 Task: Add an event with the title Client Meeting: Account Review, date '2024/04/23', time 8:50 AM to 10:50 AMand add a description: Conclude the exercise by summarizing the key takeaways and lessons learned. Emphasize the importance of trust, effective communication, and mutual support in building a strong and cohesive team., put the event into Yellow category . Add location for the event as: 654 Mount Lycabettus, Athens, Greece, logged in from the account softage.10@softage.netand send the event invitation to softage.8@softage.net and softage.1@softage.net. Set a reminder for the event 110 week before
Action: Mouse moved to (121, 150)
Screenshot: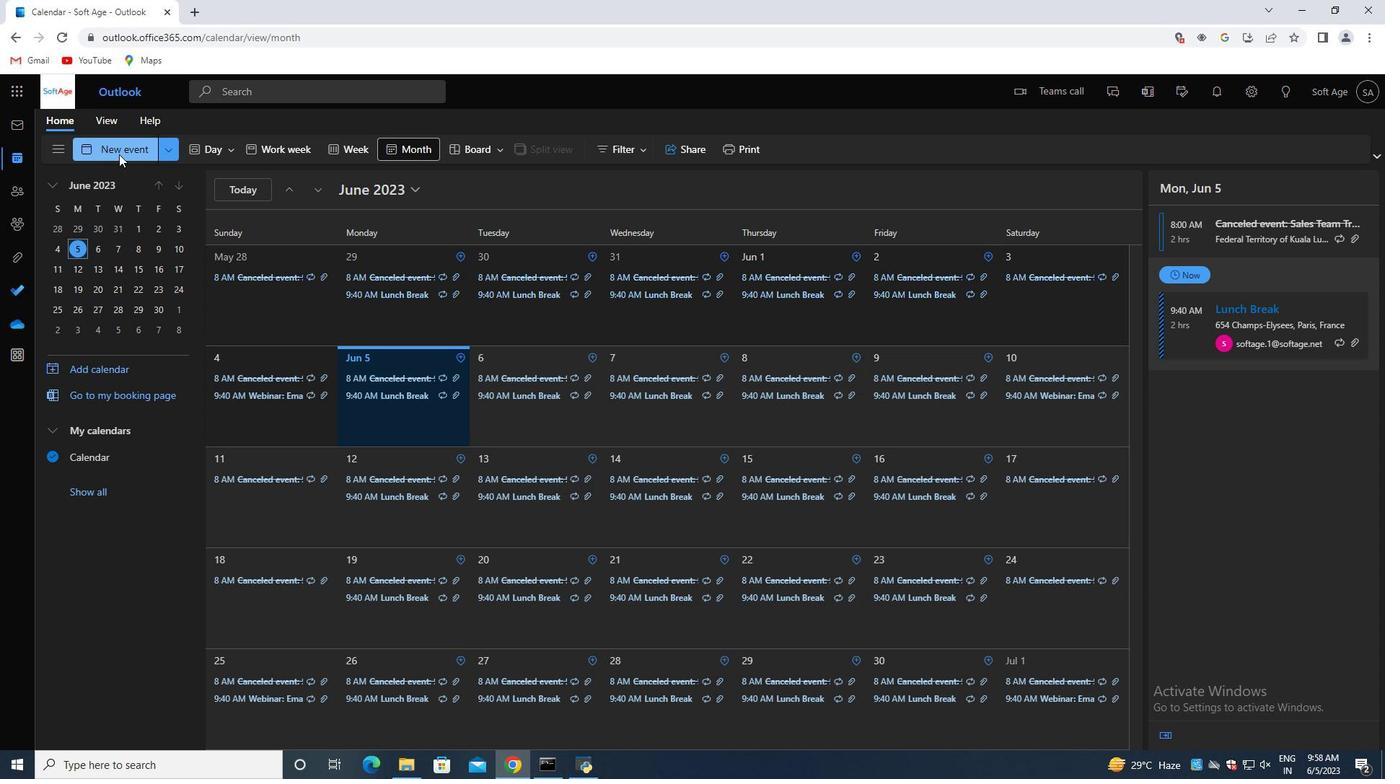 
Action: Mouse pressed left at (121, 150)
Screenshot: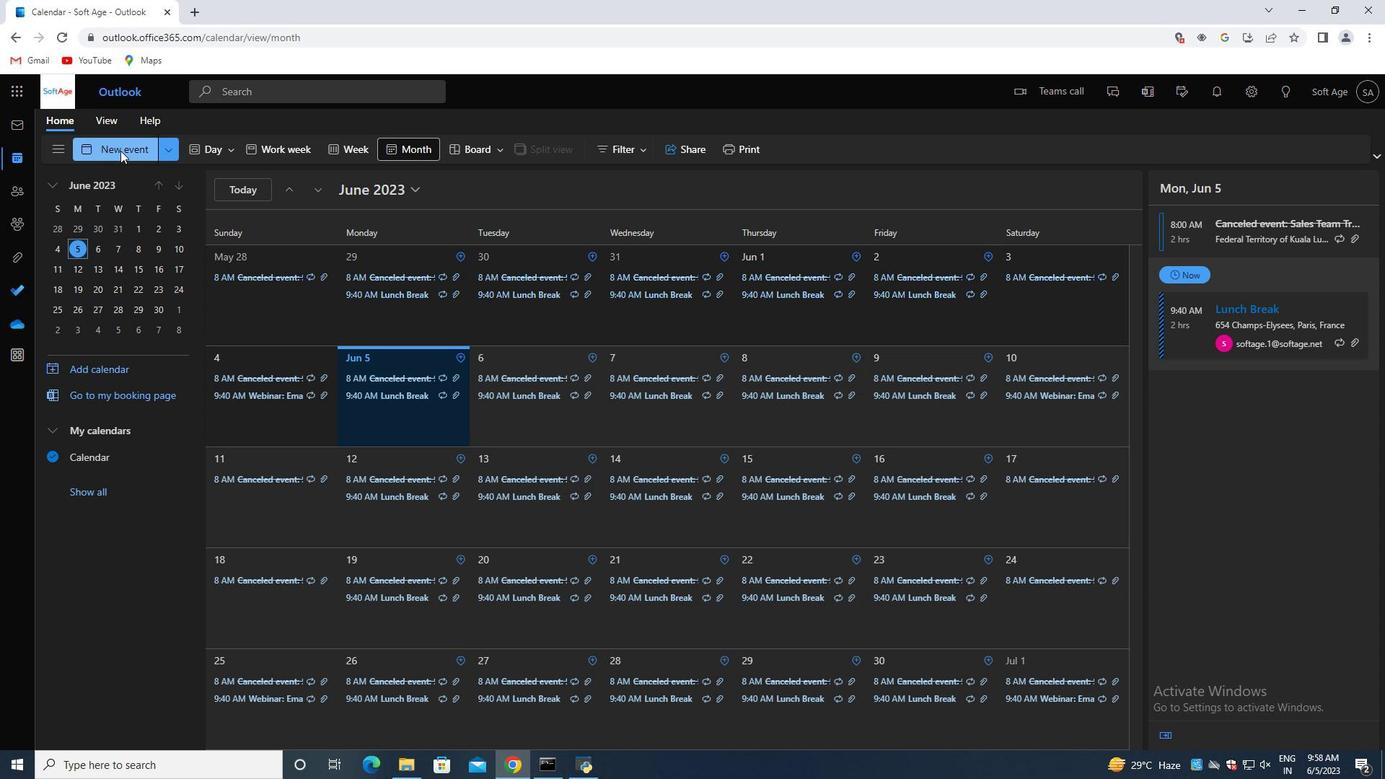 
Action: Mouse moved to (534, 152)
Screenshot: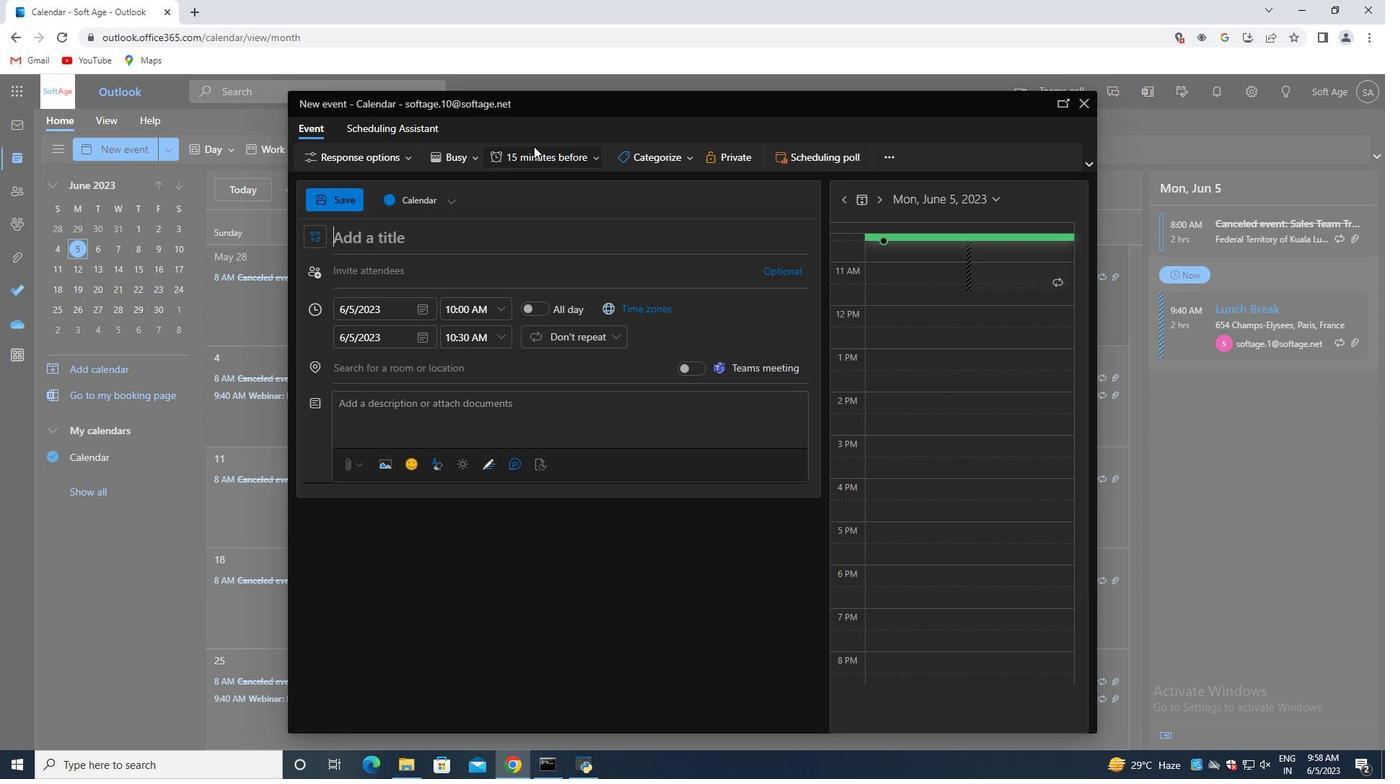 
Action: Mouse pressed left at (534, 152)
Screenshot: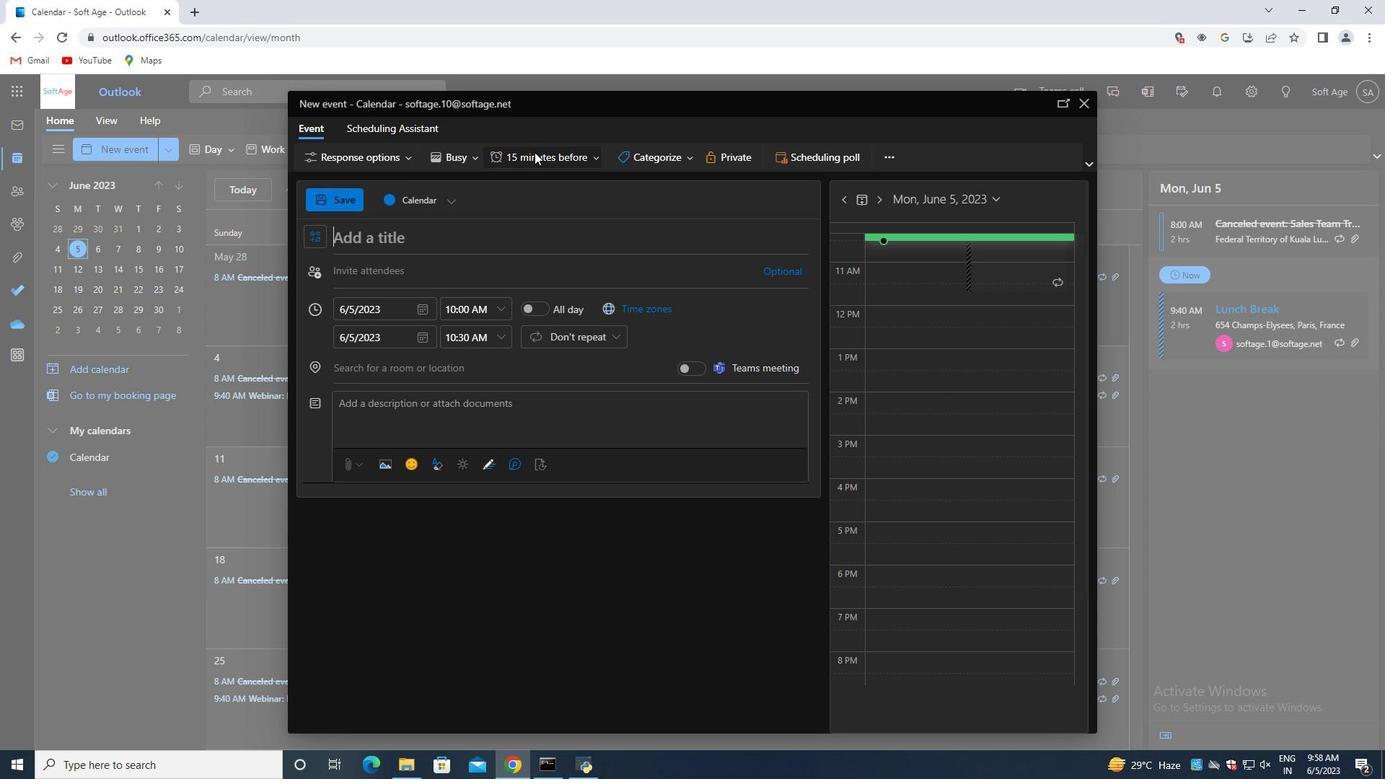 
Action: Mouse moved to (585, 524)
Screenshot: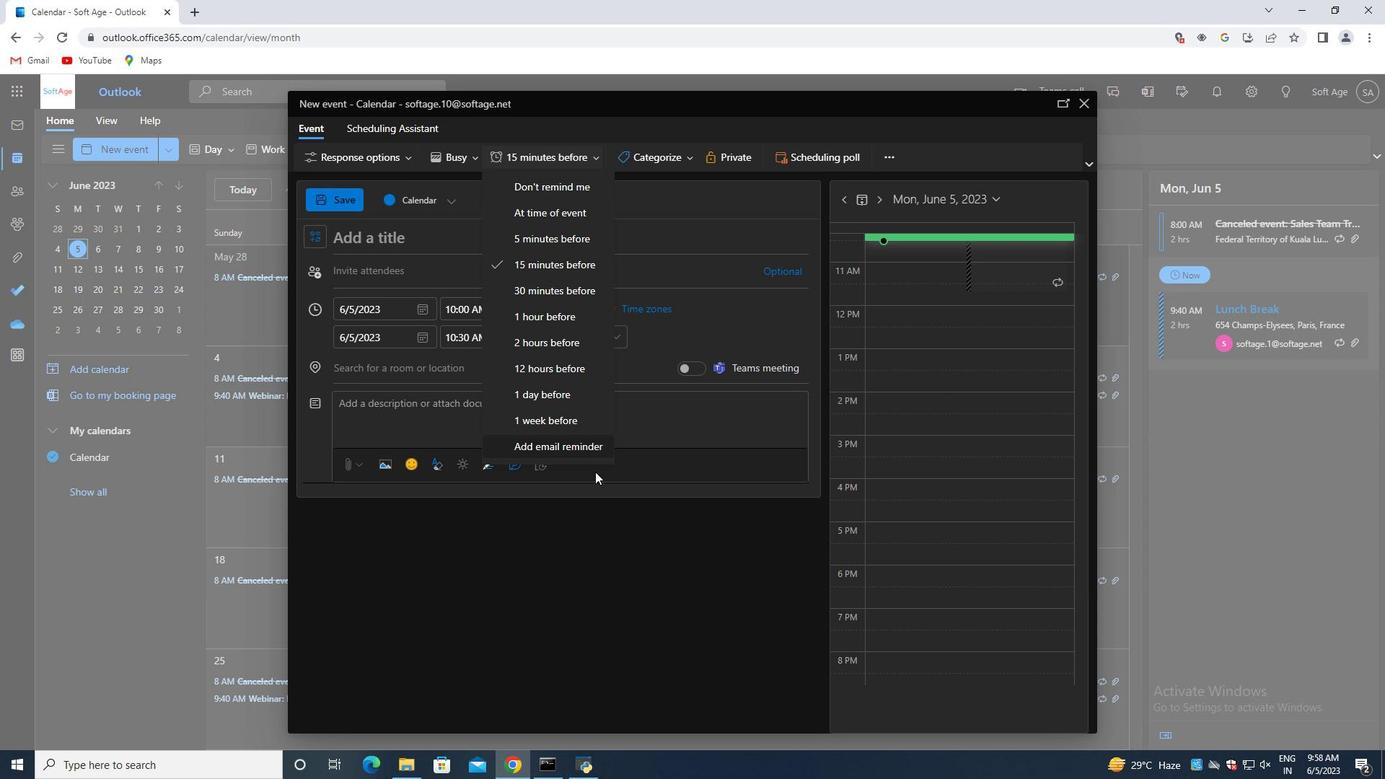 
Action: Mouse pressed left at (585, 524)
Screenshot: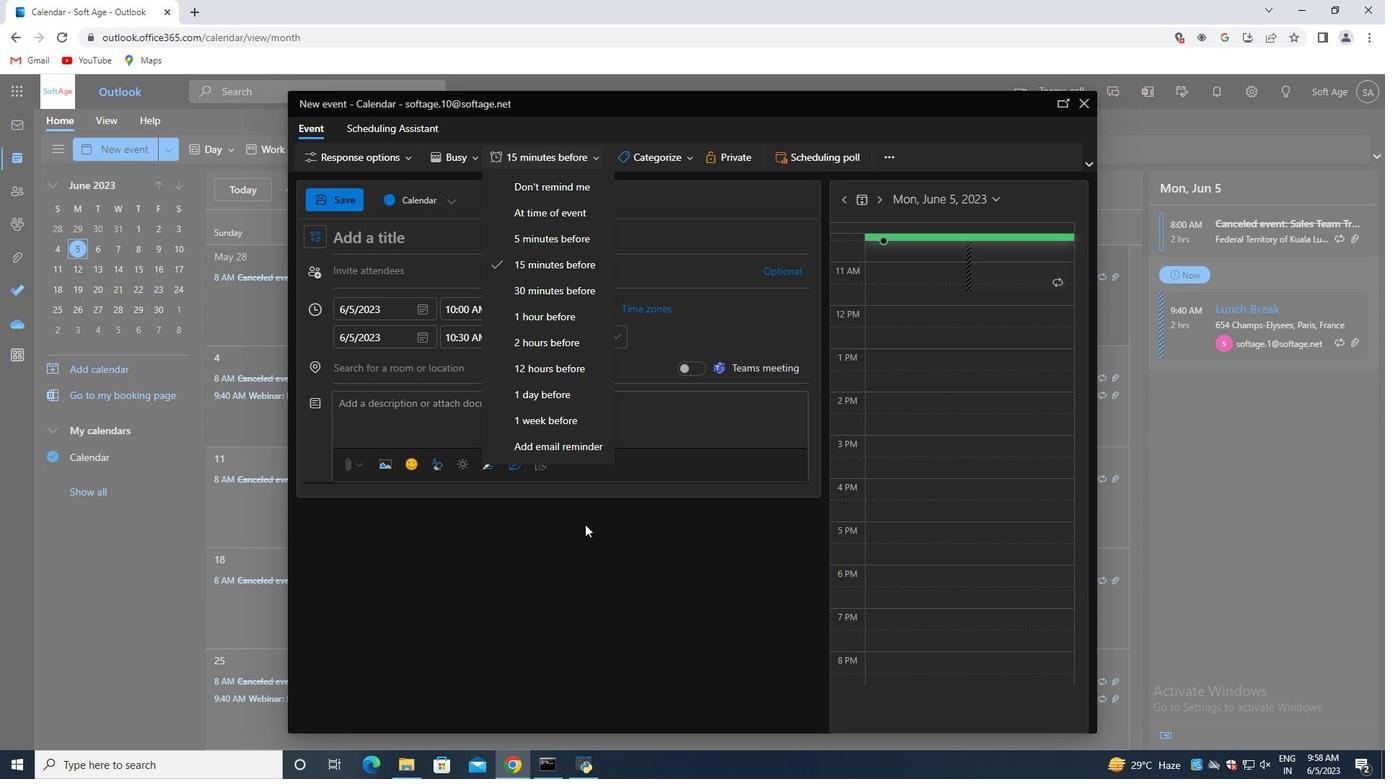 
Action: Mouse moved to (587, 523)
Screenshot: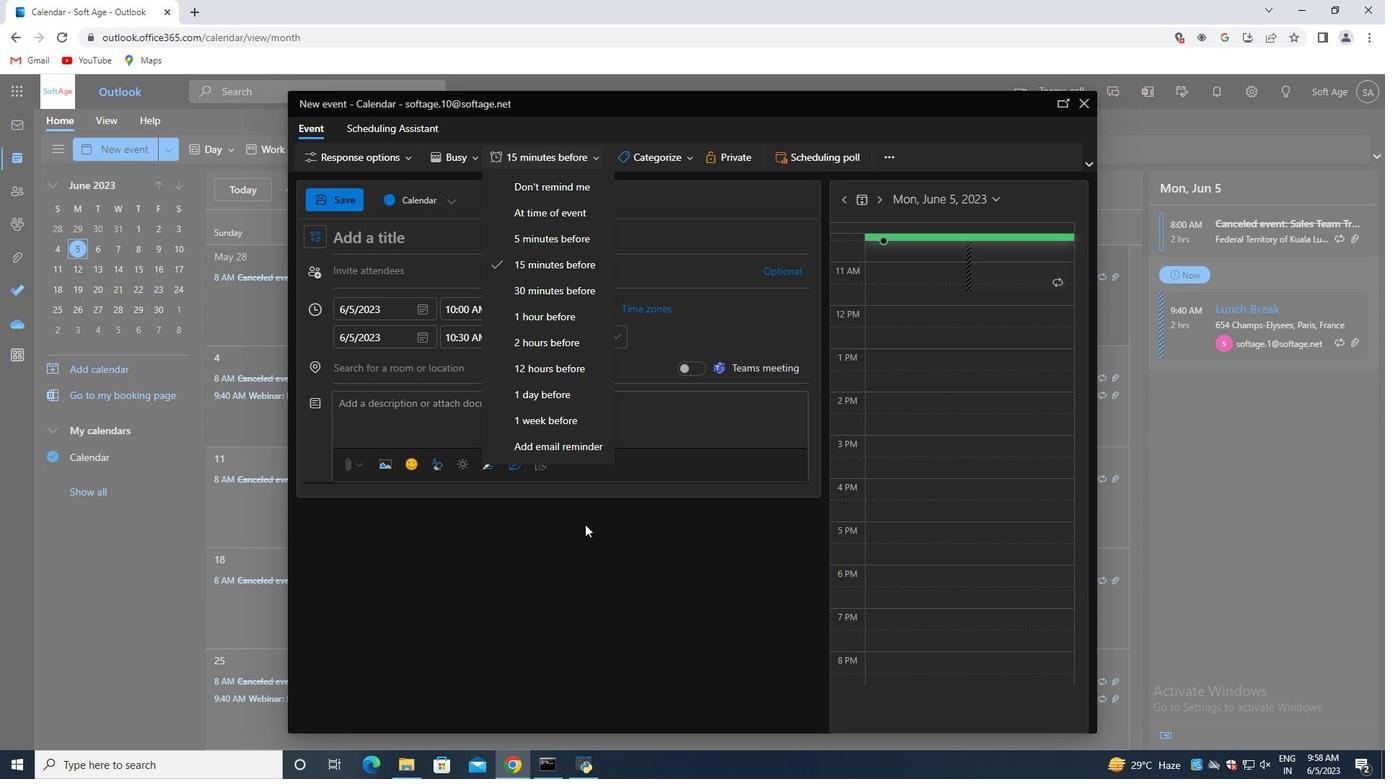 
